 Task: Open a blank worksheet and write heading  Cash Flow TrackerAdd Dates in a column and its values below  '2023-05-01, 2023-05-03, 2023-05-06, 2023-05-10, 2023-05-15, 2023-05-20, 2023-05-25 & 2023-05-31'Add Descriptions in next column and its values below  Monthly Salary, Grocery Shopping, Dining Out., Utility Bill, Transportation, Entertainment, Miscellaneous & Total. Add Amount in next column and its values below  $2,500, $100, $50, $150, $30, $50, $20& $400. Add Income/ Expense in next column and its values below  Income, Expenses, Expenses, Expenses, Expenses, Expenses & Expenses. Add Balance in next column and its values below  $2,500, $2,400, $2,350, $2,200, $2,170, $2,120, $2,100 & $2100. Save page Budget Control Spreadsheet
Action: Key pressed <Key.shift_r>Cash<Key.space><Key.shift_r>Flow<Key.space><Key.shift_r>Tracker<Key.down><Key.up><Key.down>
Screenshot: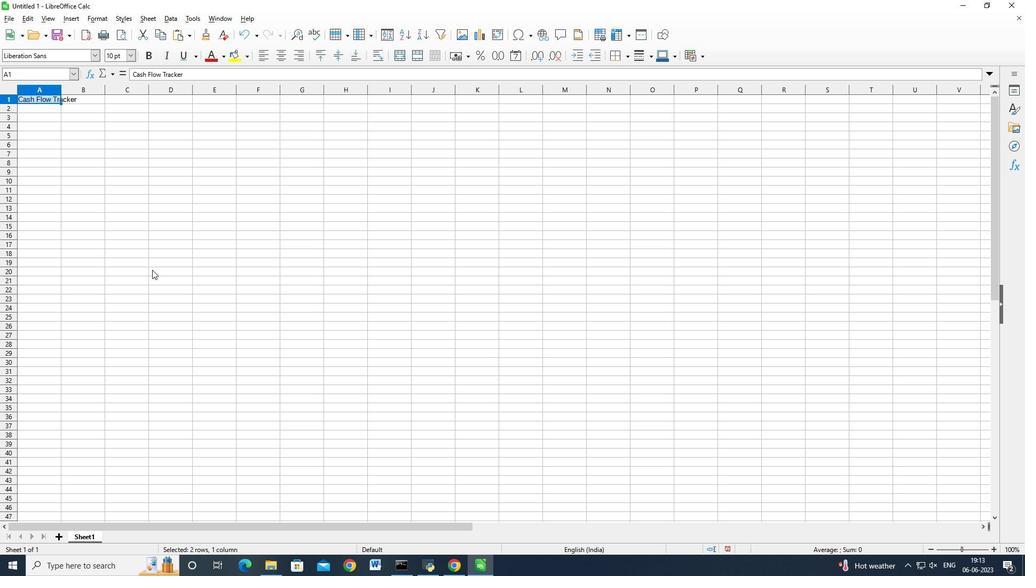 
Action: Mouse moved to (110, 123)
Screenshot: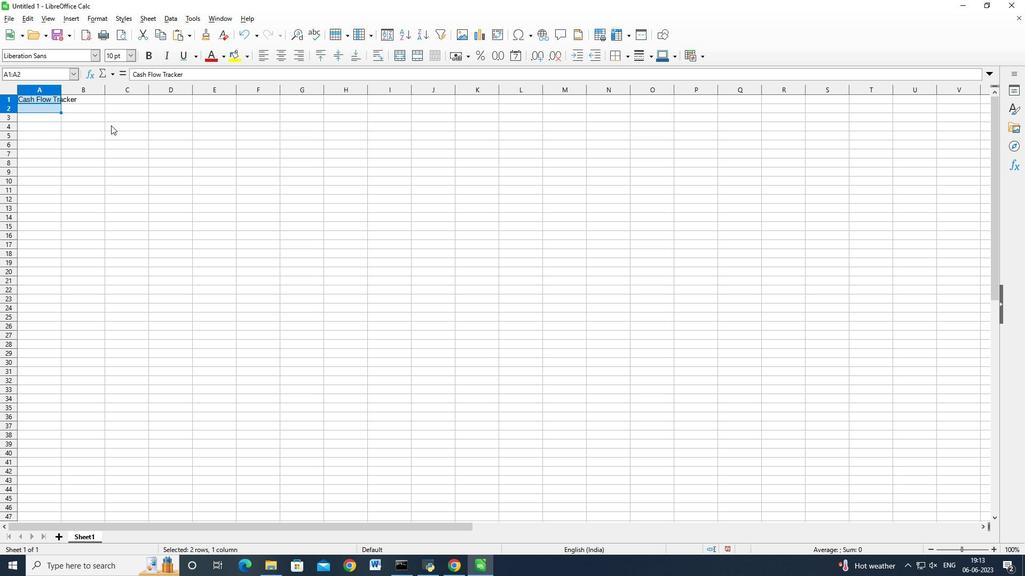 
Action: Mouse pressed left at (110, 123)
Screenshot: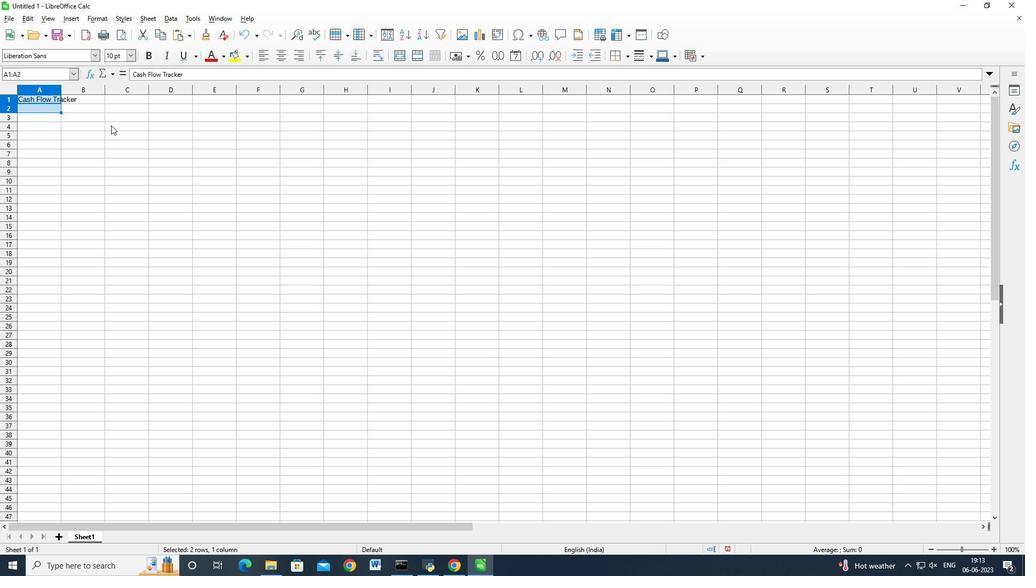 
Action: Mouse moved to (37, 120)
Screenshot: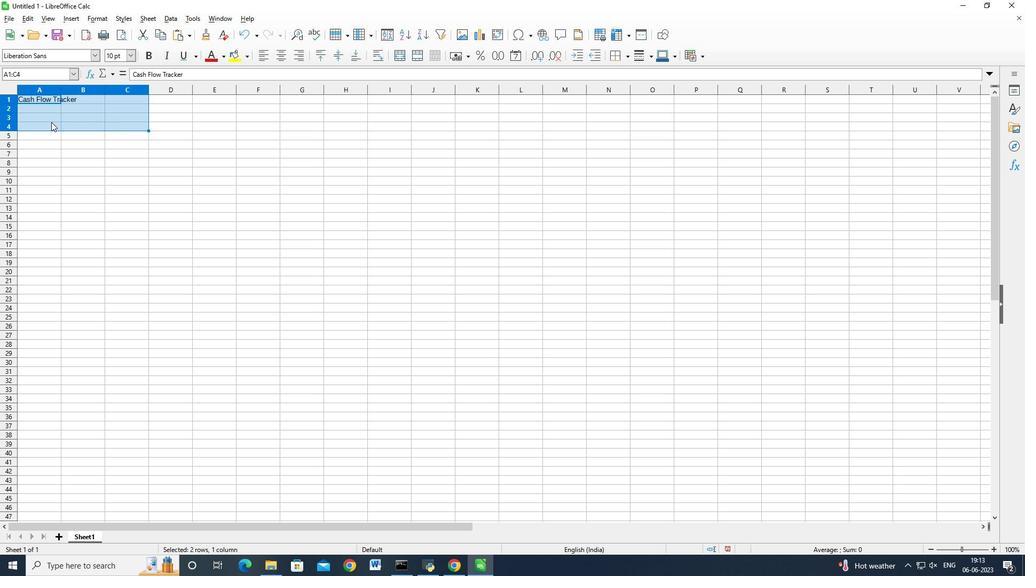 
Action: Mouse pressed right at (37, 120)
Screenshot: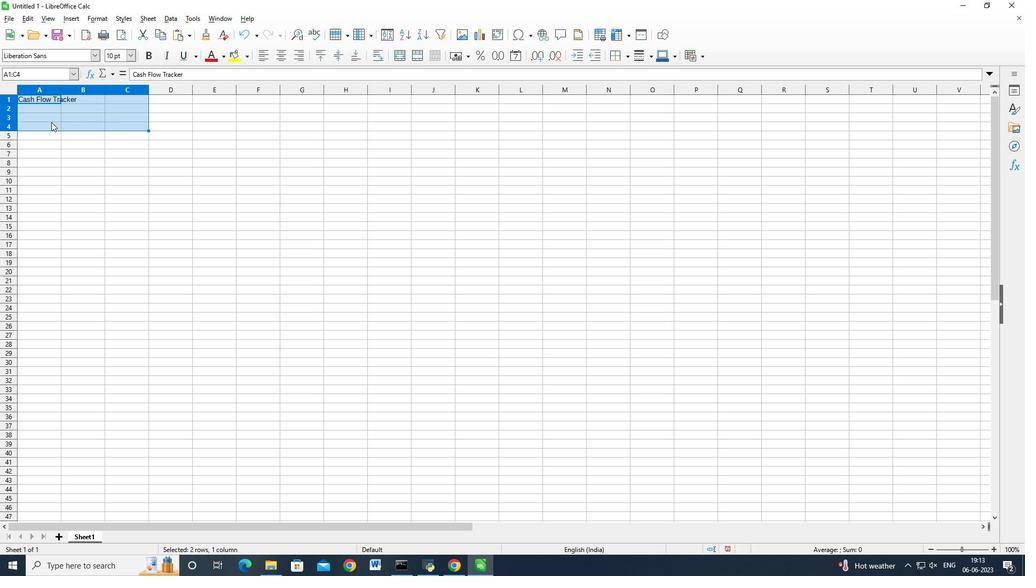 
Action: Mouse moved to (175, 179)
Screenshot: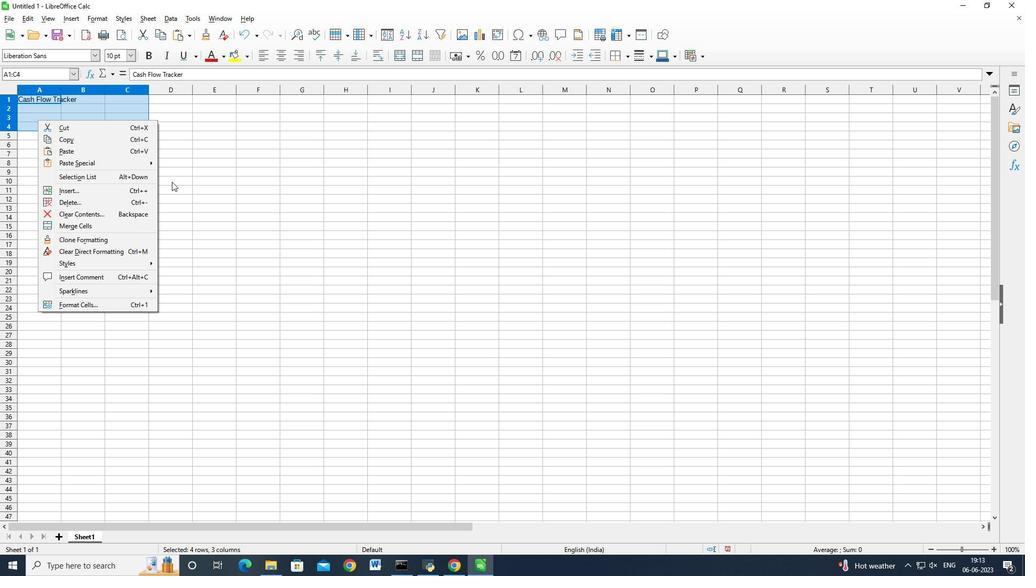 
Action: Mouse pressed left at (175, 179)
Screenshot: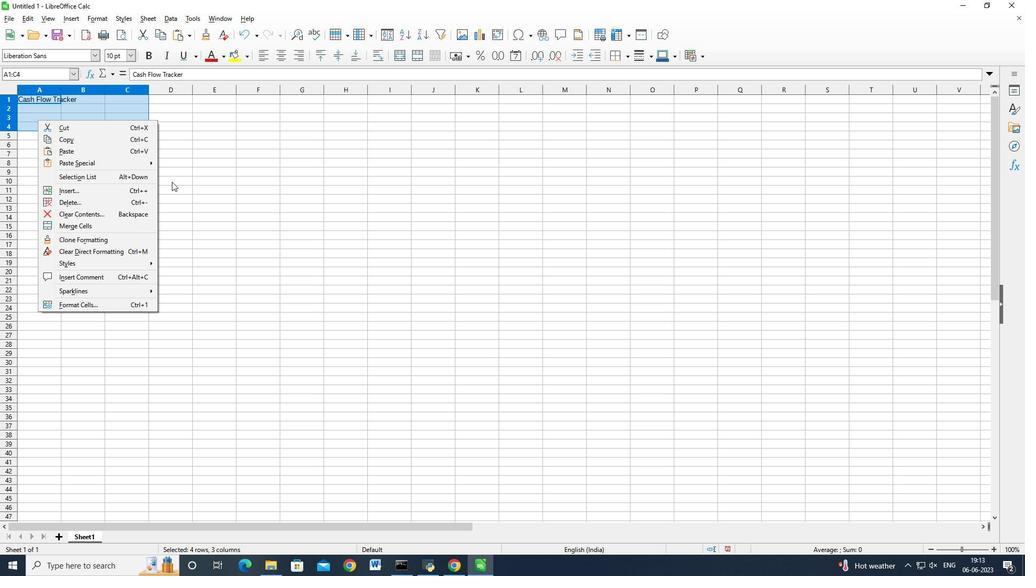 
Action: Mouse moved to (93, 147)
Screenshot: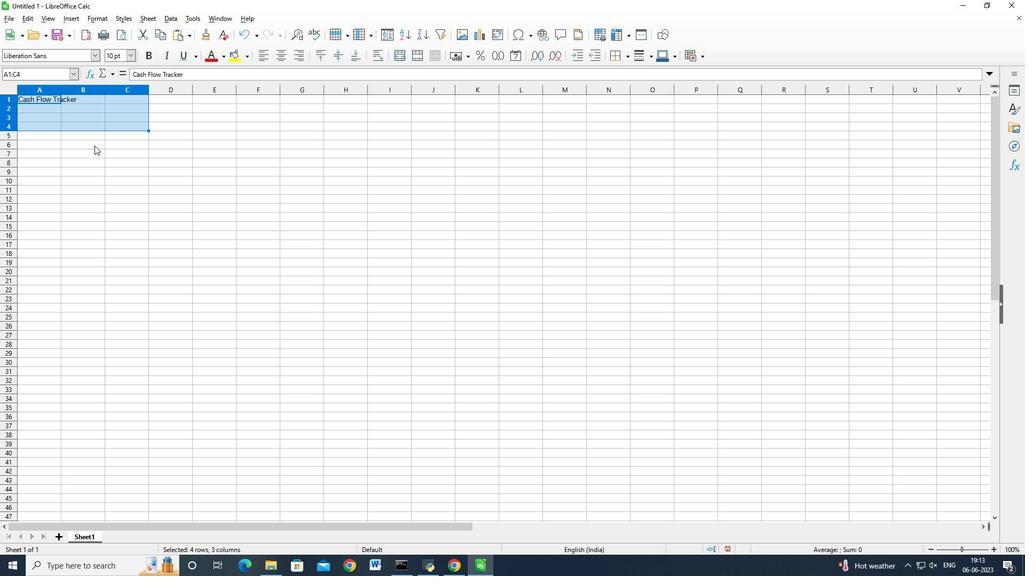 
Action: Mouse pressed right at (93, 147)
Screenshot: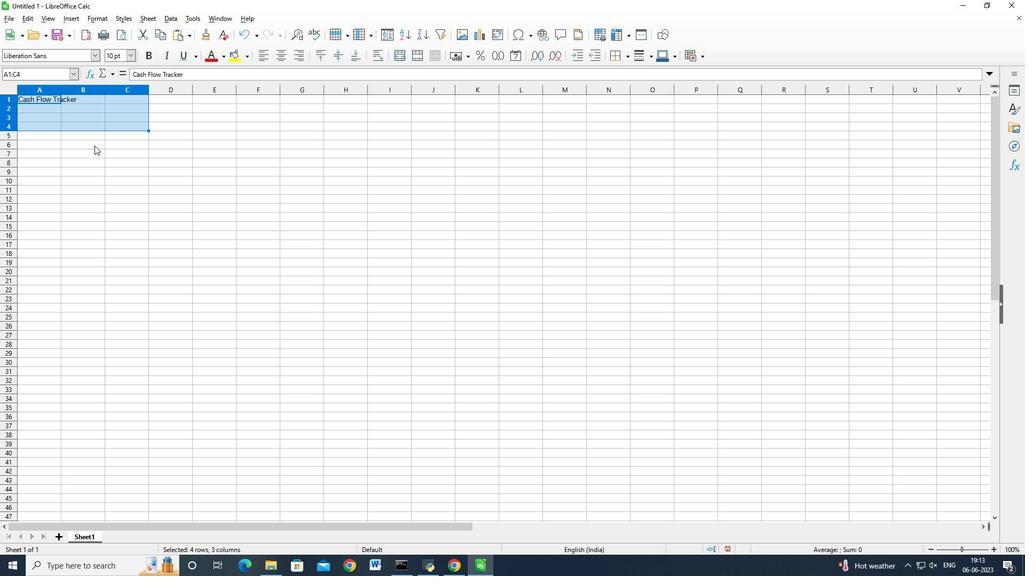 
Action: Mouse moved to (46, 106)
Screenshot: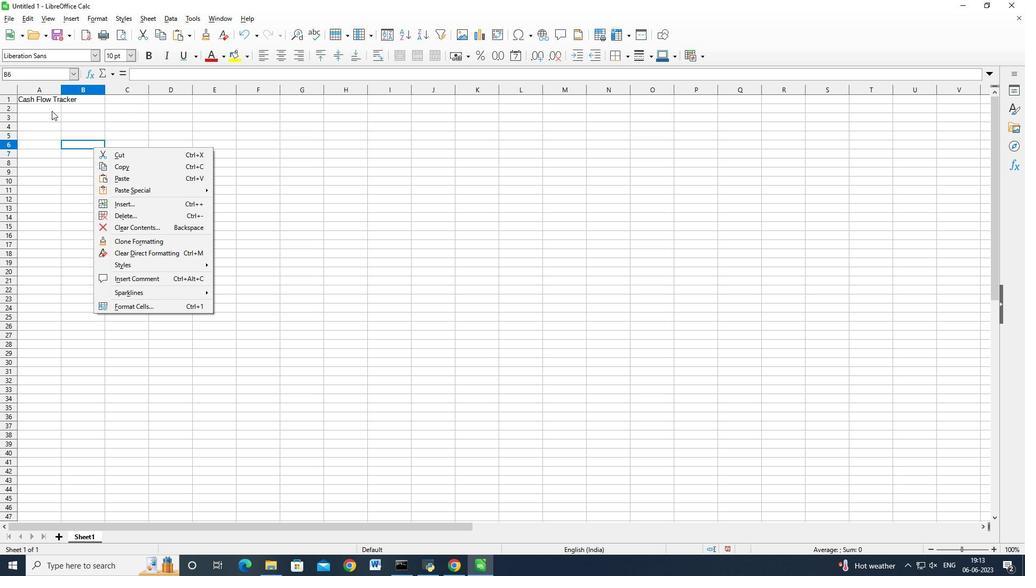 
Action: Mouse pressed left at (46, 106)
Screenshot: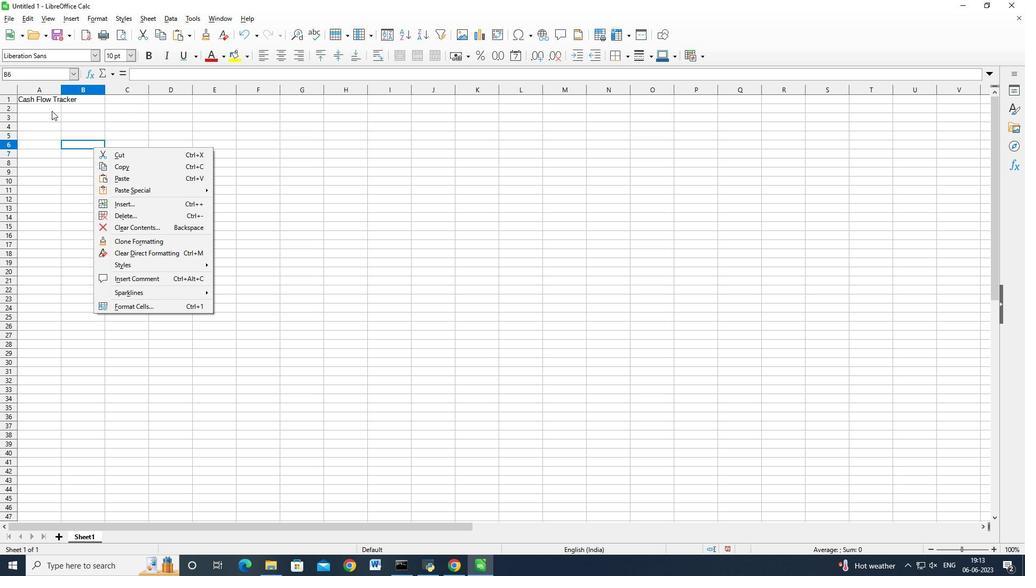 
Action: Mouse moved to (60, 88)
Screenshot: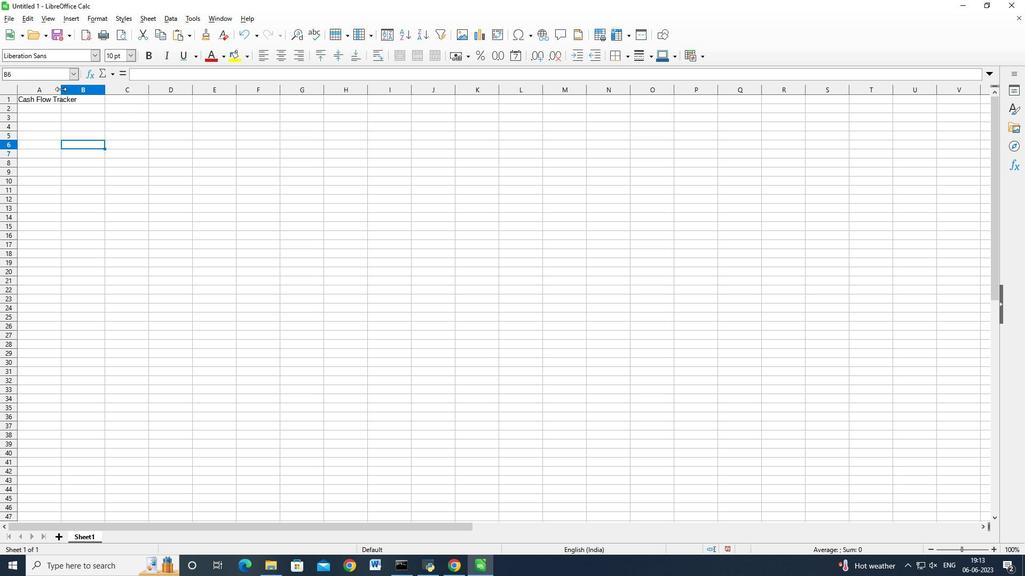 
Action: Mouse pressed left at (60, 88)
Screenshot: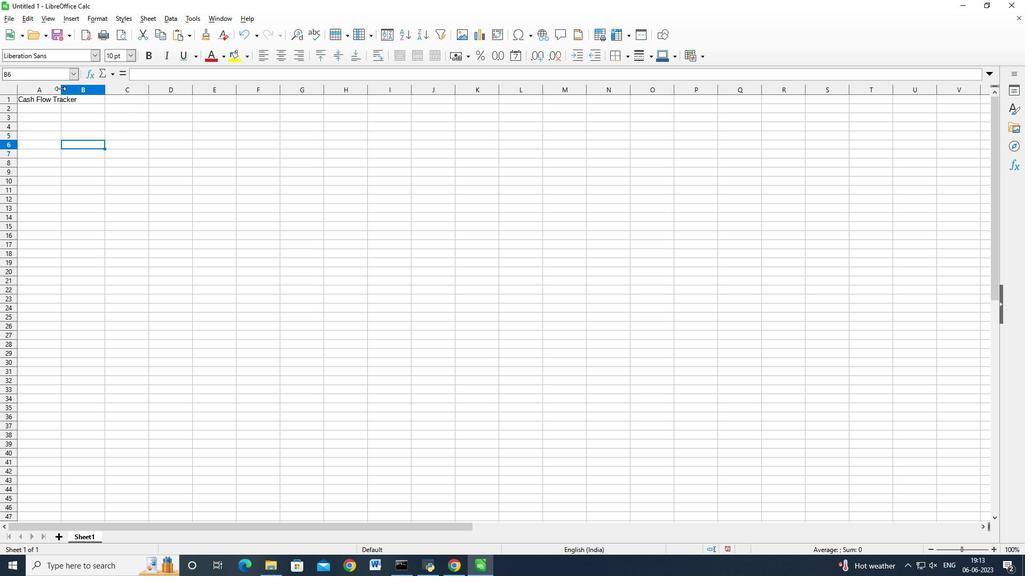 
Action: Mouse pressed left at (60, 88)
Screenshot: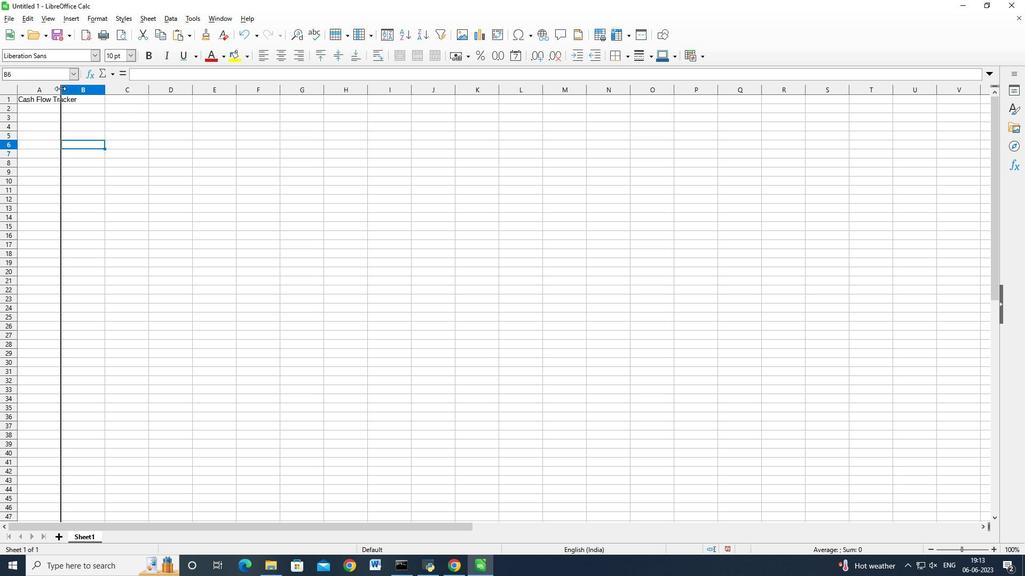 
Action: Mouse moved to (59, 107)
Screenshot: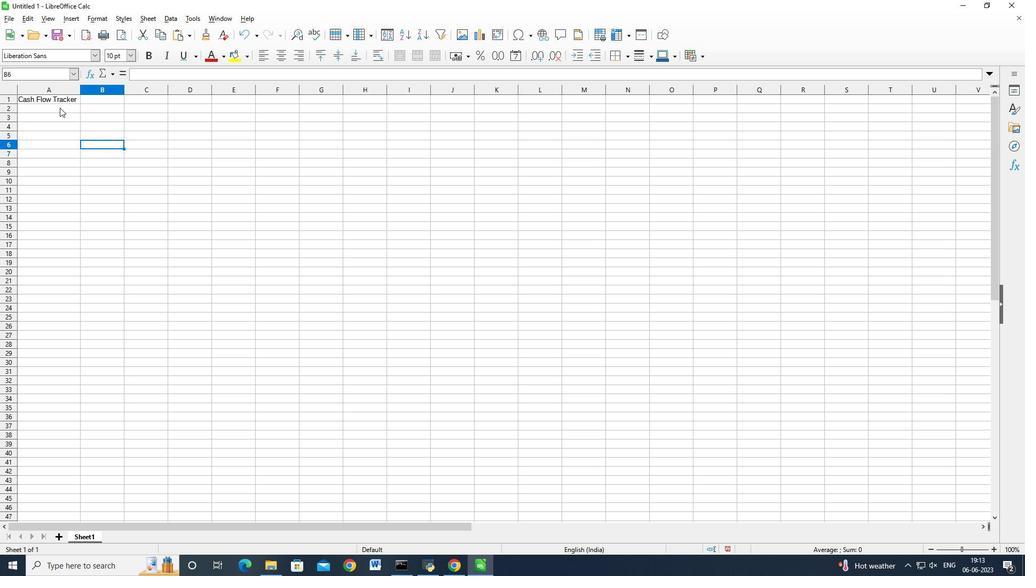 
Action: Mouse pressed left at (59, 107)
Screenshot: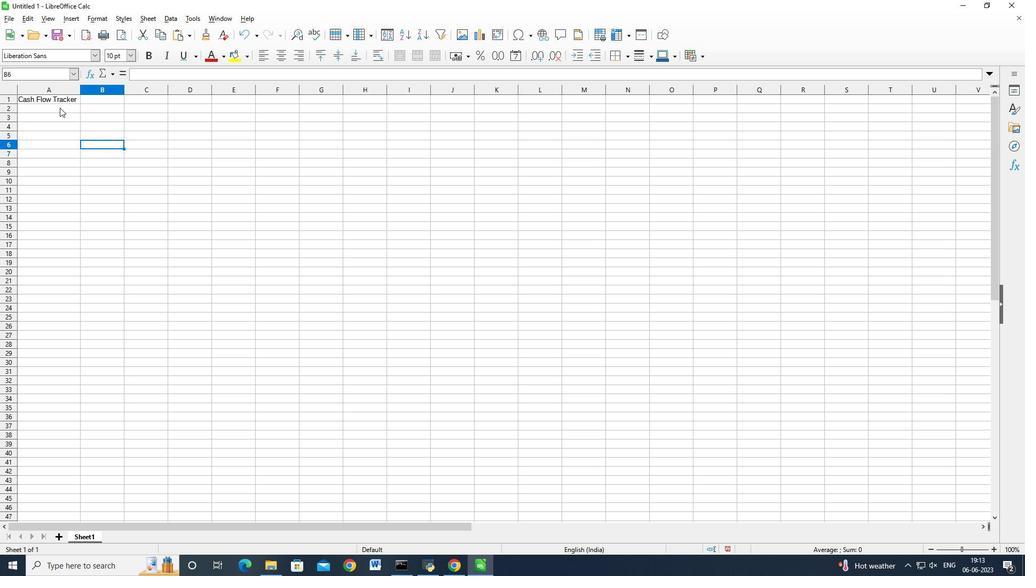 
Action: Mouse moved to (443, 164)
Screenshot: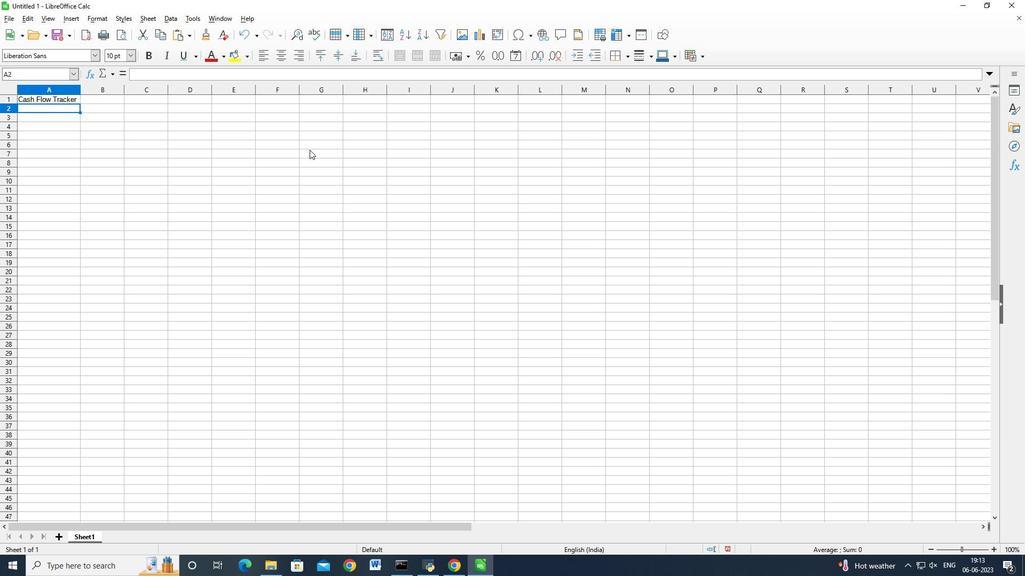 
Action: Key pressed <Key.shift_r>Dates<Key.down>'2023-05-01<Key.down>'2023-05-03<Key.down>'2023-05-06<Key.down>'2023-05-10<Key.down>'2023-05-15<Key.down>'2023-05-20<Key.down>'2023-05-25<Key.down>'2023-05-31<Key.down><Key.up><Key.up><Key.up><Key.down><Key.up><Key.down><Key.right><Key.shift_r>Descriptions<Key.down><Key.up><Key.down><Key.right><Key.left><Key.shift>Monthly<Key.space><Key.shift_r>Salary<Key.down><Key.shift_r>Grocery<Key.down><Key.shift_r>So<Key.backspace>hopping<Key.down><Key.shift_r>Dining<Key.space><Key.shift>Out<Key.down><Key.shift>Utility<Key.space><Key.shift>Bill<Key.down><Key.shift_r>Transportation<Key.down><Key.shift_r>Entertainment<Key.down><Key.shift>Miscellaneous<Key.down><Key.up><Key.up><Key.down><Key.f2><Key.space><Key.shift_r><Key.shift_r><Key.shift_r><Key.shift_r><Key.shift_r><Key.shift_r><Key.shift_r><Key.shift_r><Key.shift_r><Key.shift_r><Key.shift_r>&<Key.esc><Key.right><Key.left><Key.f2><Key.space><Key.shift_r><Key.shift_r><Key.shift_r><Key.shift_r><Key.shift_r><Key.shift_r><Key.shift_r>&<Key.space><Key.shift_r>Total<Key.enter><Key.up><Key.up>
Screenshot: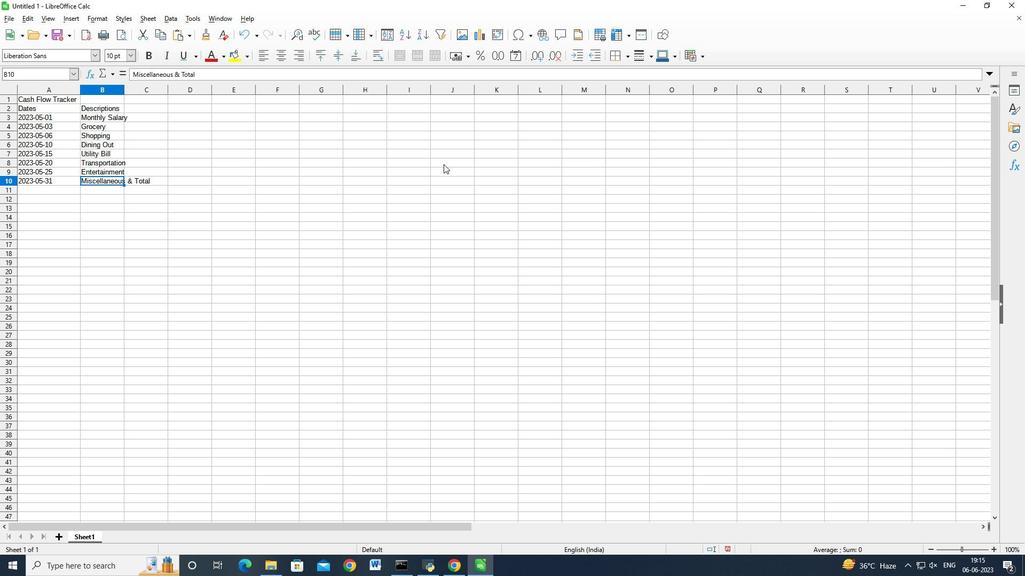 
Action: Mouse moved to (125, 92)
Screenshot: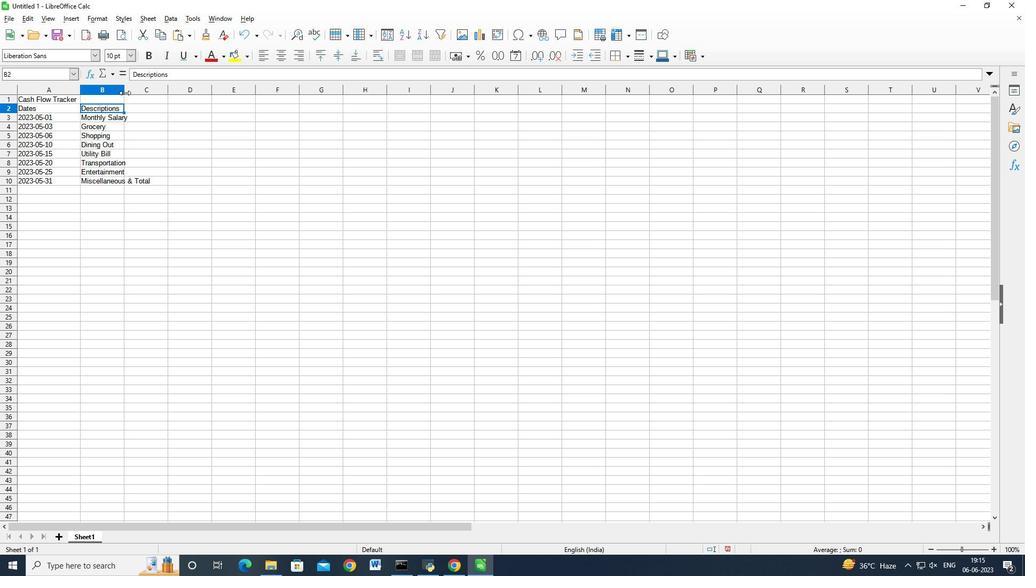 
Action: Mouse pressed left at (125, 92)
Screenshot: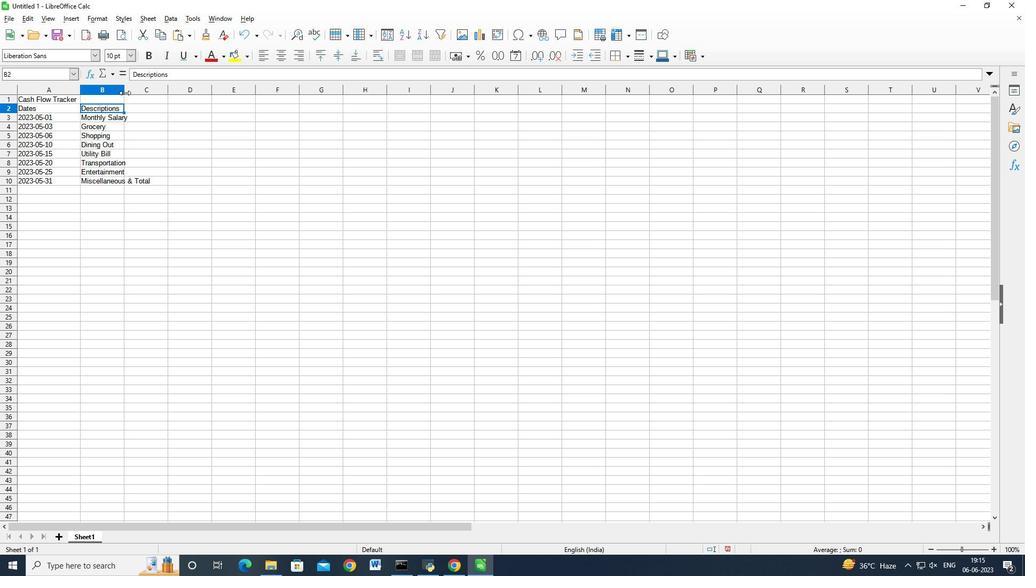 
Action: Mouse pressed left at (125, 92)
Screenshot: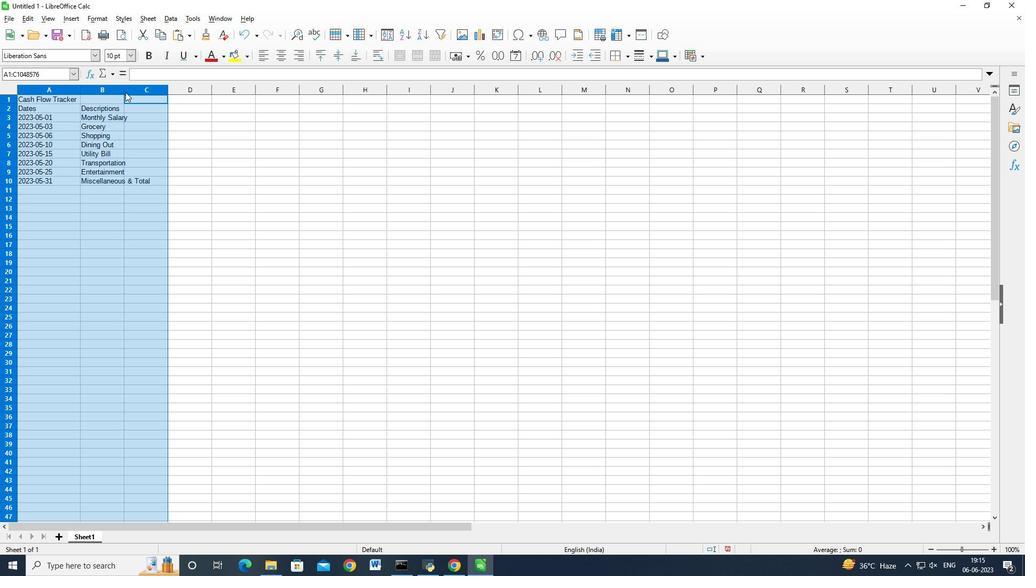 
Action: Mouse moved to (122, 92)
Screenshot: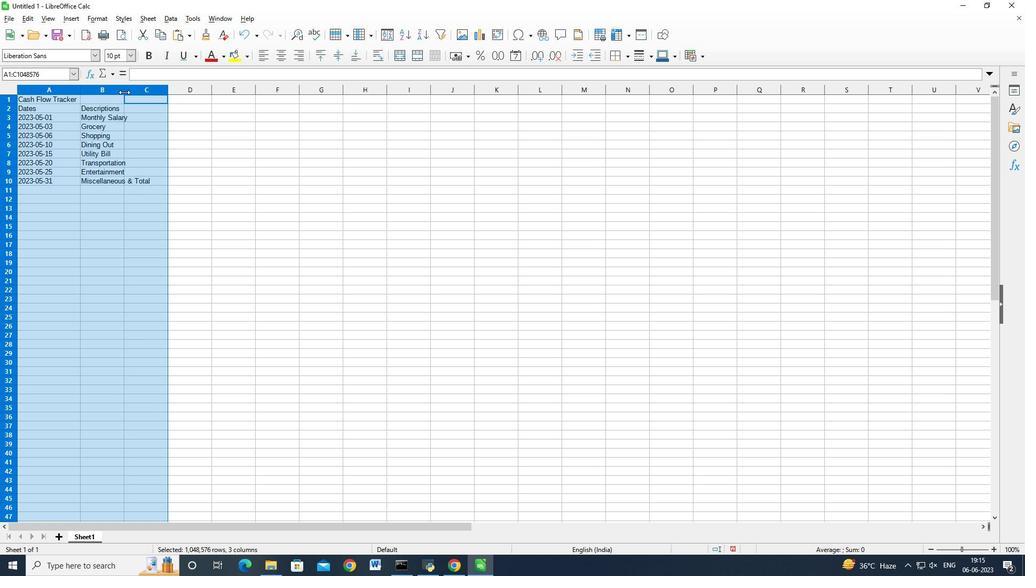 
Action: Mouse pressed left at (122, 92)
Screenshot: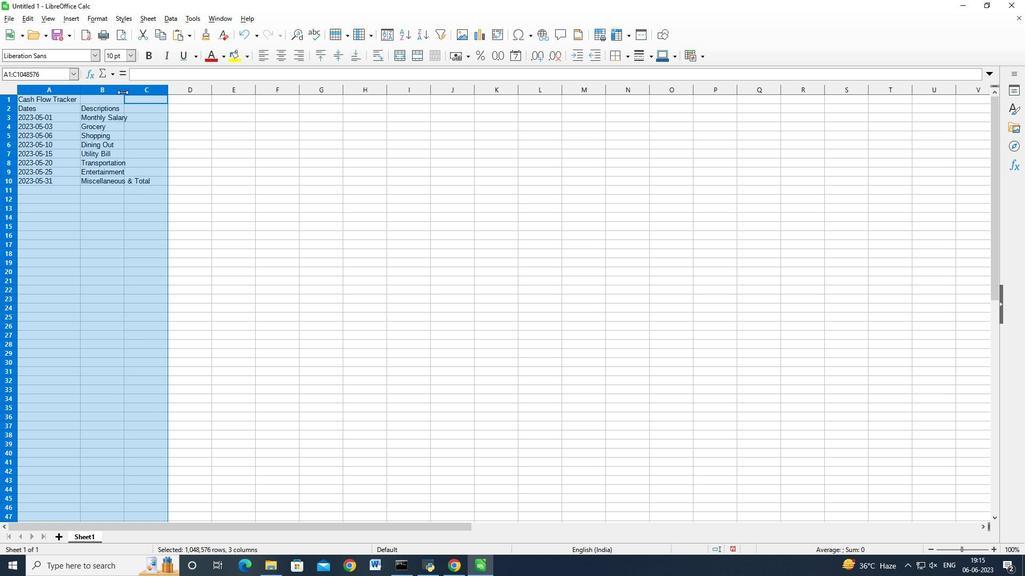 
Action: Mouse pressed left at (122, 92)
Screenshot: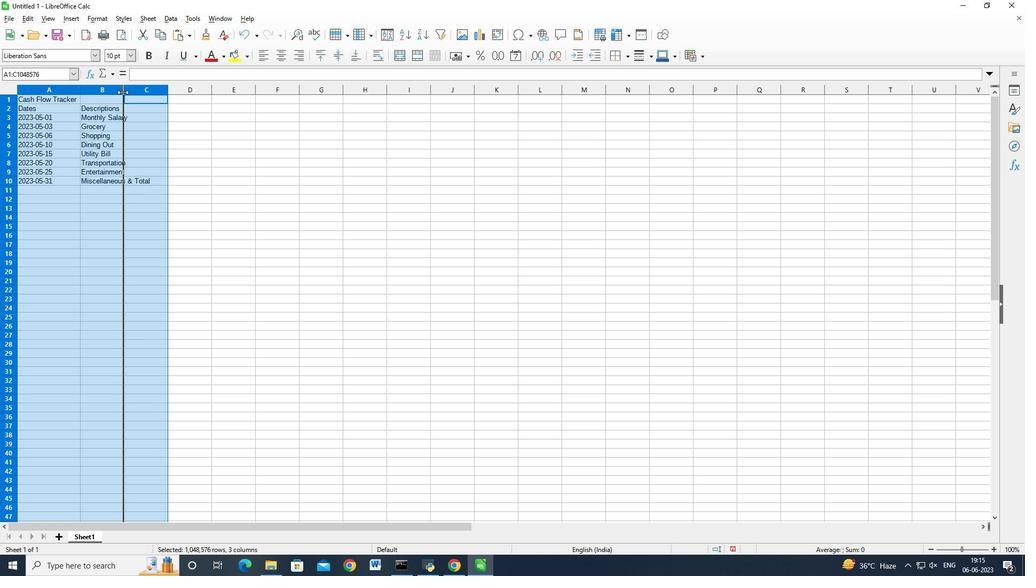 
Action: Mouse moved to (133, 141)
Screenshot: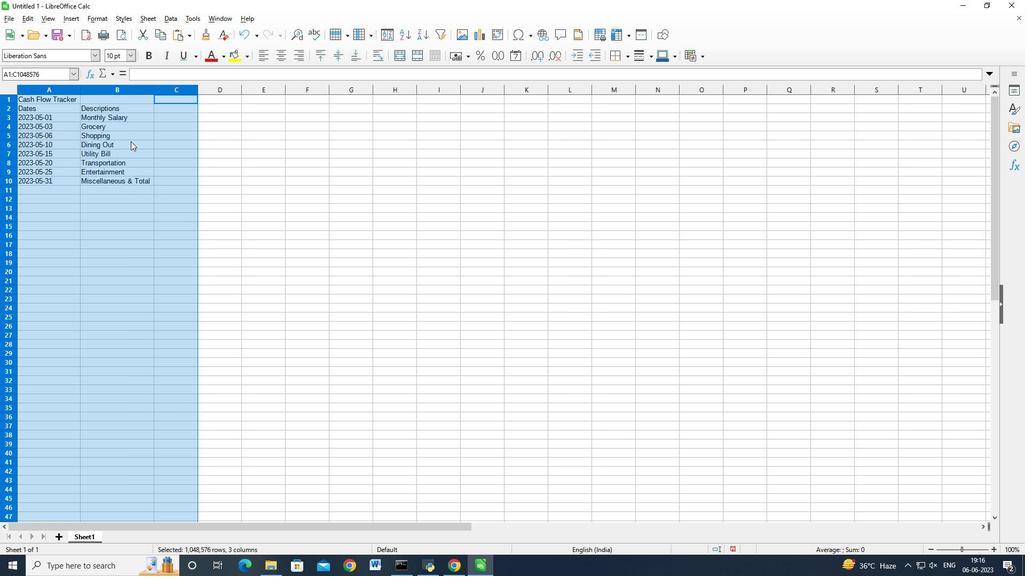 
Action: Mouse pressed left at (133, 141)
Screenshot: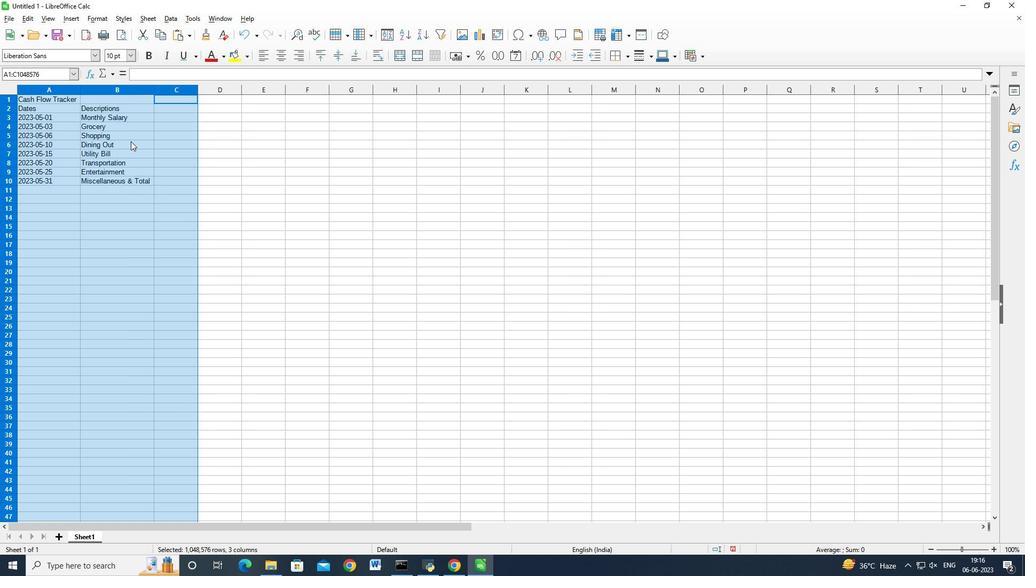 
Action: Mouse moved to (171, 108)
Screenshot: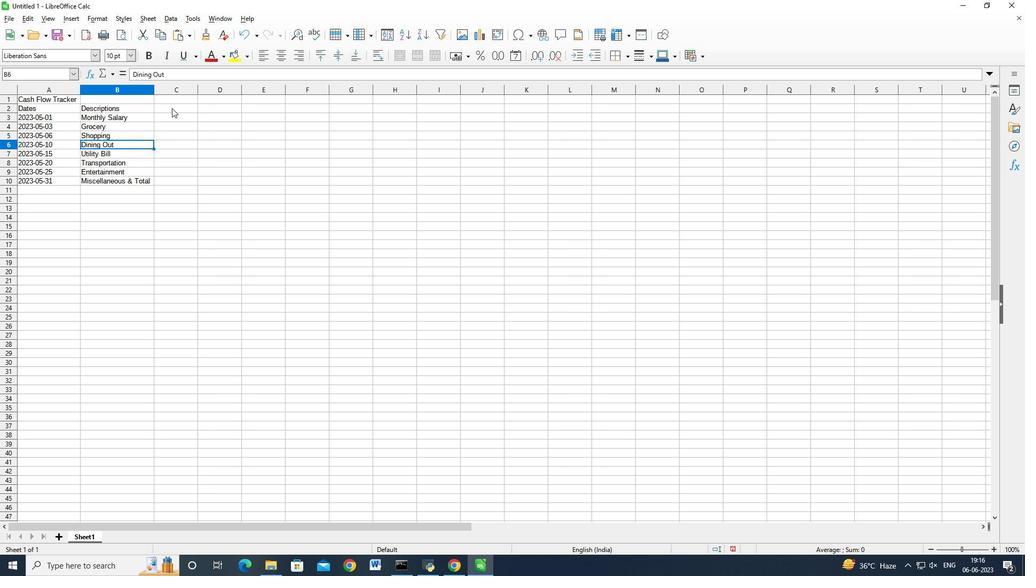 
Action: Mouse pressed left at (171, 108)
Screenshot: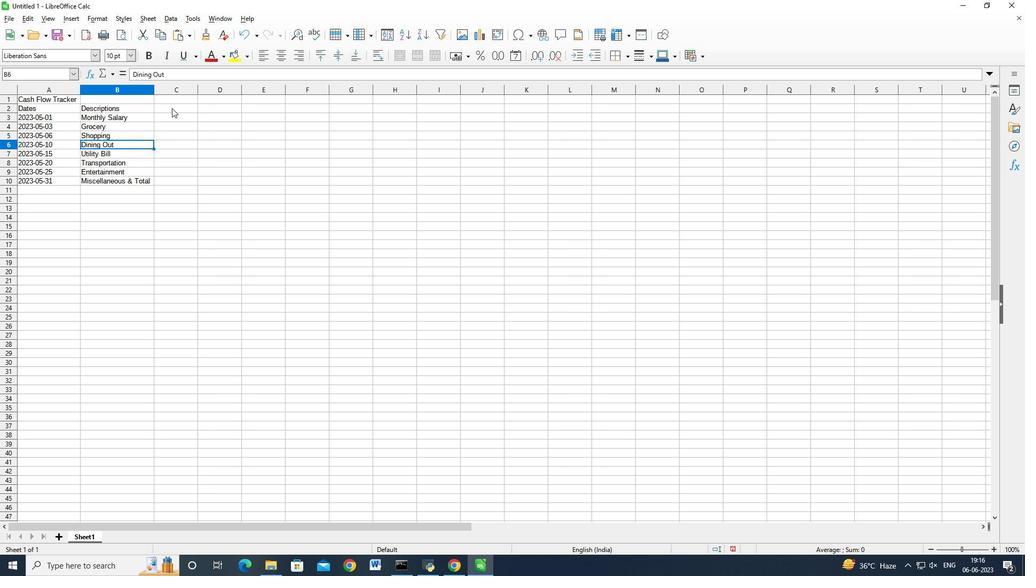 
Action: Mouse moved to (546, 199)
Screenshot: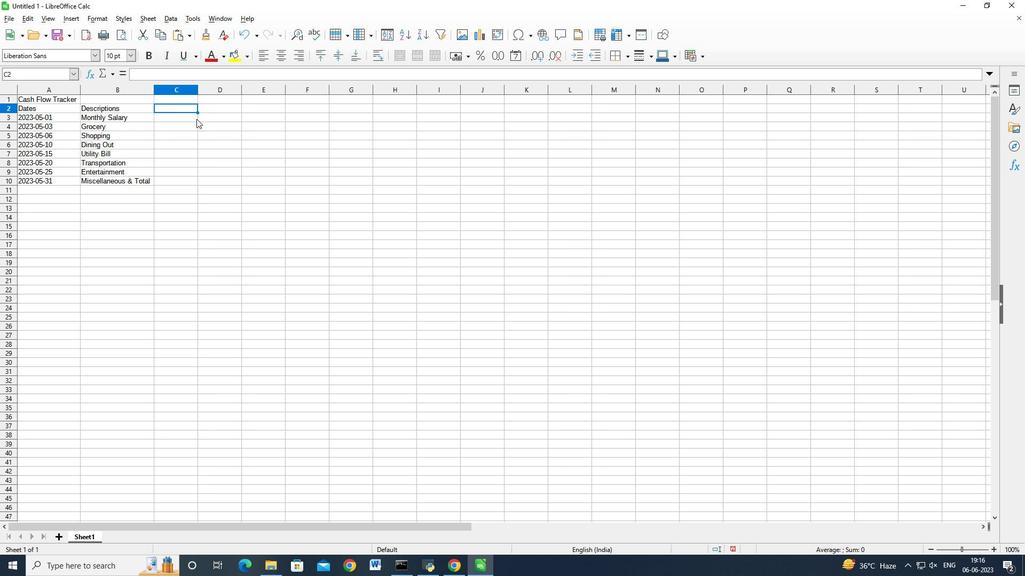 
Action: Key pressed <Key.down><Key.down><Key.down><Key.down><Key.down><Key.left><Key.down><Key.up><Key.right><Key.shift_r>Amount<Key.down><Key.right><Key.left><Key.shift>$2,500<Key.down><Key.shift><Key.shift><Key.shift><Key.shift><Key.shift><Key.shift><Key.shift><Key.shift><Key.shift><Key.shift><Key.shift><Key.shift><Key.shift><Key.shift><Key.shift><Key.shift>$100<Key.down><Key.shift><Key.shift><Key.shift><Key.shift><Key.shift><Key.shift><Key.shift><Key.shift><Key.shift><Key.shift><Key.shift><Key.shift><Key.shift><Key.shift>$50<Key.down><Key.shift><Key.shift><Key.shift><Key.shift><Key.shift><Key.shift><Key.shift><Key.shift><Key.shift><Key.shift><Key.shift><Key.shift><Key.shift><Key.shift><Key.shift><Key.shift><Key.shift><Key.shift><Key.shift><Key.shift><Key.shift><Key.shift><Key.shift><Key.shift><Key.shift><Key.shift><Key.shift>$150<Key.down><Key.shift><Key.shift><Key.shift><Key.shift><Key.shift><Key.shift><Key.shift><Key.shift><Key.shift><Key.shift><Key.shift>$30<Key.down><Key.shift><Key.shift><Key.shift><Key.shift><Key.shift><Key.shift><Key.shift><Key.shift>$50<Key.down><Key.shift><Key.shift><Key.shift><Key.shift><Key.shift><Key.shift><Key.shift><Key.shift><Key.shift><Key.shift><Key.shift><Key.shift><Key.shift><Key.shift><Key.shift><Key.shift>$20<Key.down><Key.shift><Key.shift><Key.shift><Key.shift><Key.shift><Key.shift><Key.shift>$400<Key.down><Key.up><Key.up><Key.right><Key.shift>Income<Key.space>/<Key.space><Key.shift_r>Exp<Key.backspace>pense<Key.enter><Key.shift>Incom<Key.delete><Key.enter><Key.up><Key.shift>Income<Key.delete><Key.enter><Key.shift_r>Expenses<Key.enter><Key.shift_r>Expenses<Key.down><Key.shift_r>Expenses<Key.down><Key.shift_r>Expenses<Key.down><Key.shift_r>Expnses<Key.down><Key.shift_r>Expenses<Key.down><Key.shift_r>Expensed<Key.down><Key.up><Key.shift_r><Key.shift_r>Expenses<Key.down><Key.up><Key.up><Key.right><Key.left><Key.right>
Screenshot: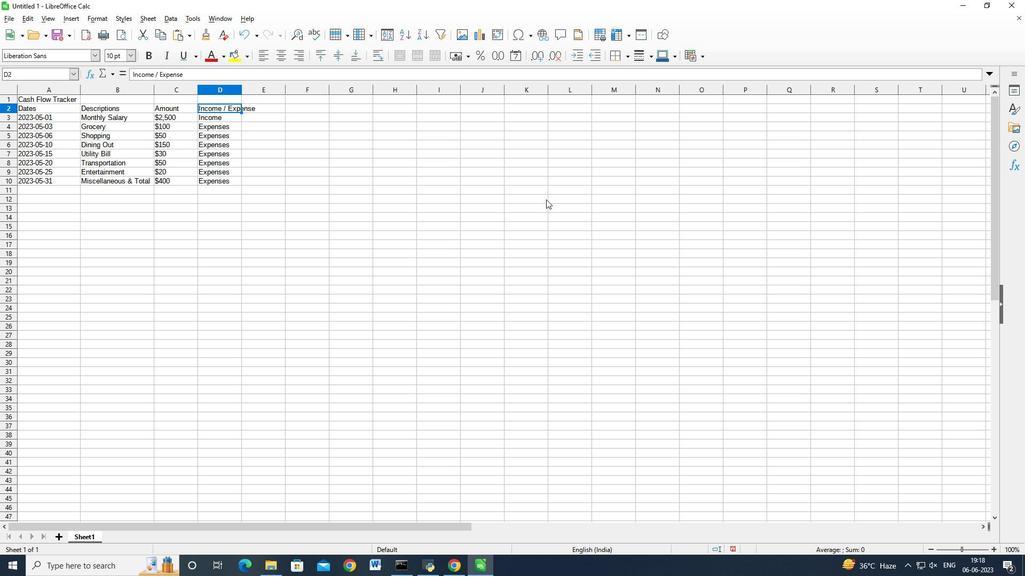 
Action: Mouse moved to (240, 92)
Screenshot: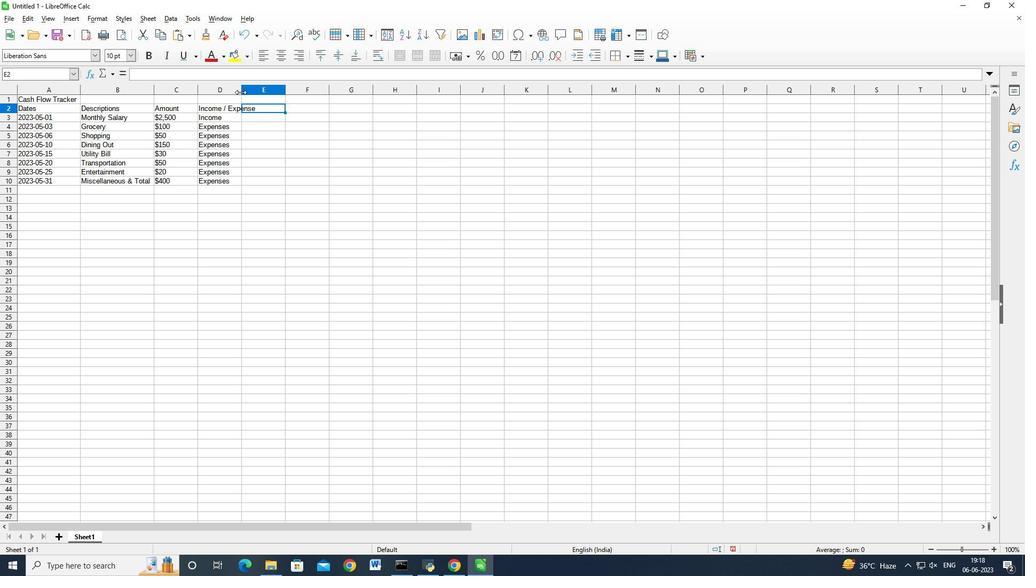 
Action: Mouse pressed left at (240, 92)
Screenshot: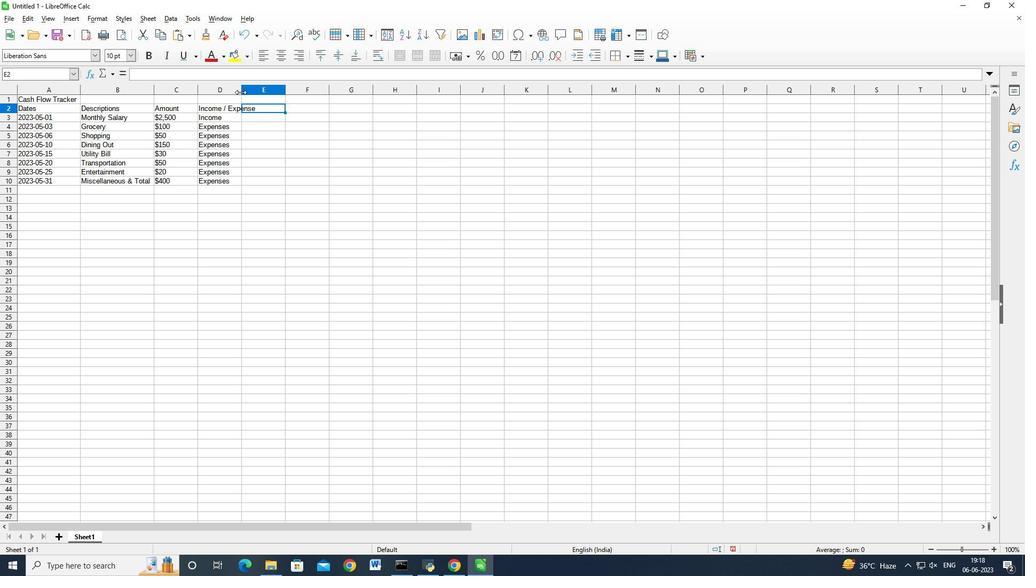 
Action: Mouse moved to (241, 92)
Screenshot: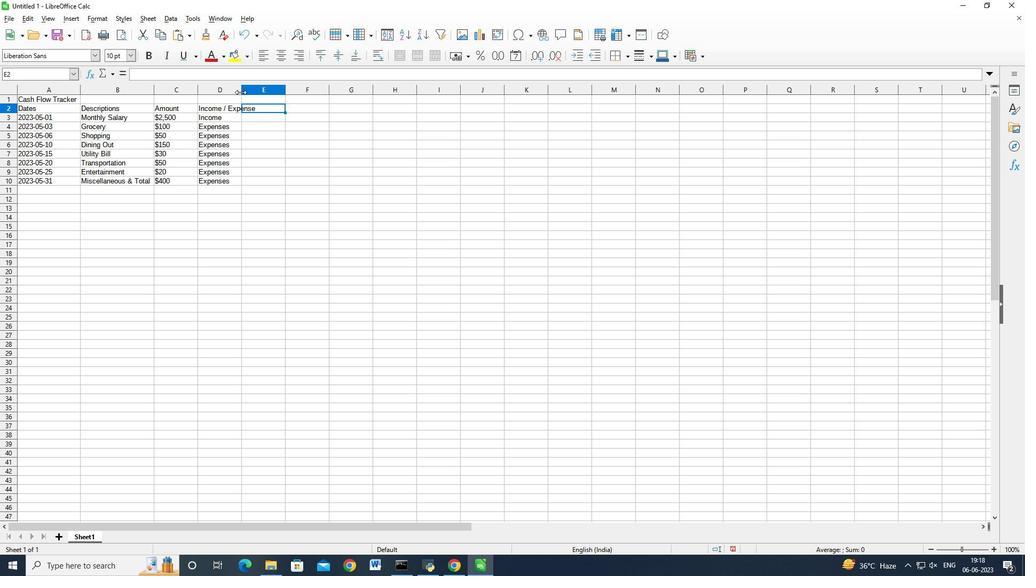 
Action: Mouse pressed left at (241, 92)
Screenshot: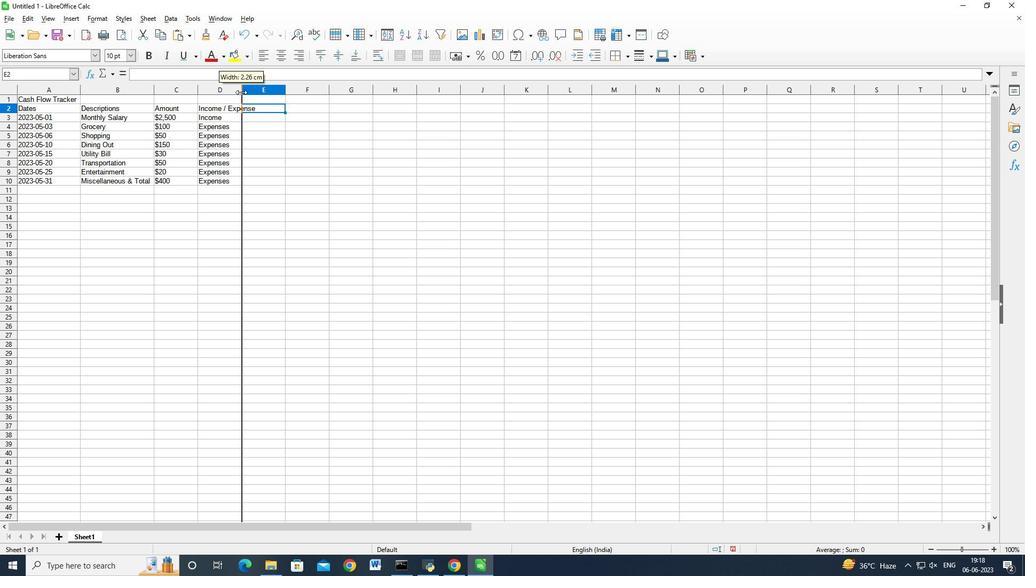 
Action: Mouse moved to (340, 121)
Screenshot: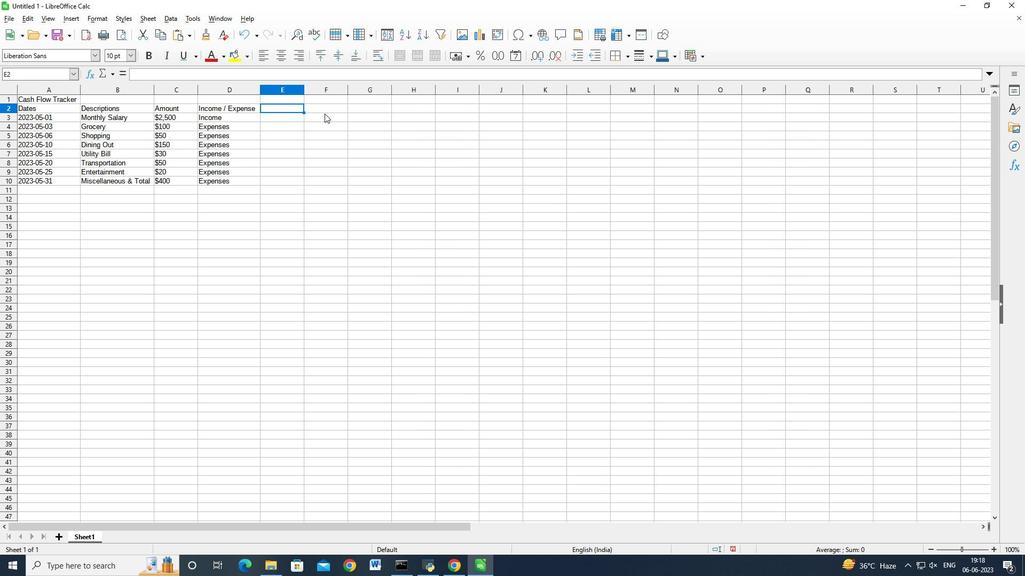 
Action: Key pressed <Key.shift>Balance<Key.down><Key.shift><Key.shift><Key.shift><Key.shift><Key.shift><Key.shift><Key.shift><Key.shift><Key.shift><Key.shift><Key.shift><Key.shift><Key.shift><Key.shift><Key.shift><Key.shift><Key.shift><Key.shift><Key.shift><Key.shift>$2,500<Key.down><Key.shift><Key.shift><Key.shift><Key.shift>$2,400<Key.down><Key.shift><Key.shift><Key.shift><Key.shift><Key.shift>$2,350<Key.down><Key.shift><Key.shift><Key.shift><Key.shift><Key.shift>$2,200<Key.down><Key.shift><Key.shift><Key.shift><Key.shift><Key.shift><Key.shift><Key.shift>$2,170<Key.down><Key.shift><Key.shift><Key.shift><Key.shift><Key.shift><Key.shift><Key.shift><Key.shift><Key.shift><Key.shift><Key.shift><Key.shift><Key.shift><Key.shift><Key.shift><Key.shift><Key.shift><Key.shift>$2,120<Key.down><Key.shift><Key.shift><Key.shift><Key.shift><Key.shift><Key.shift>$2,100<Key.down><Key.shift><Key.shift><Key.shift><Key.shift><Key.shift><Key.shift><Key.shift><Key.shift><Key.shift><Key.shift><Key.shift><Key.shift><Key.shift>$2100<Key.down><Key.up><Key.up><Key.up><Key.down><Key.up>
Screenshot: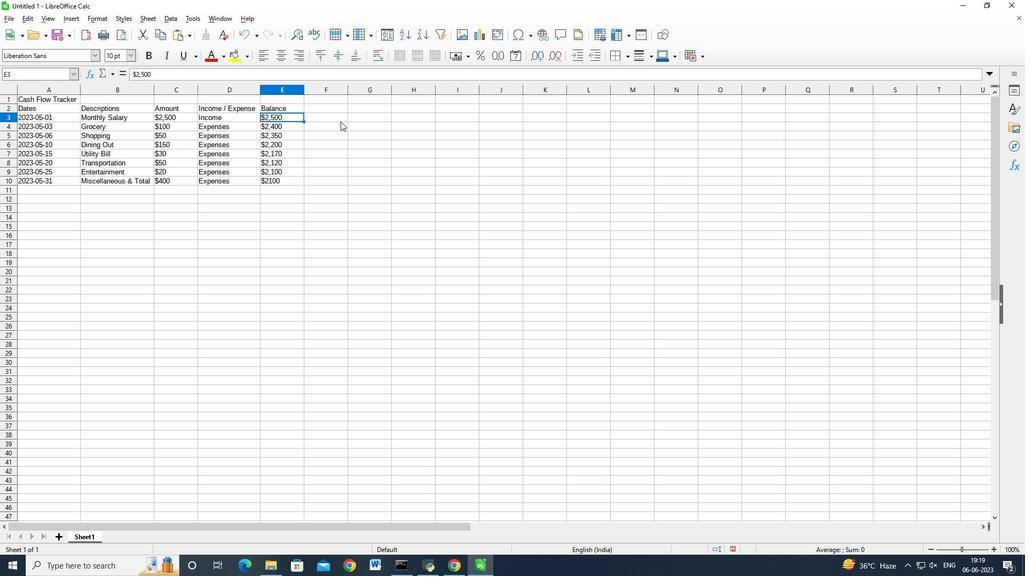
Action: Mouse moved to (8, 16)
Screenshot: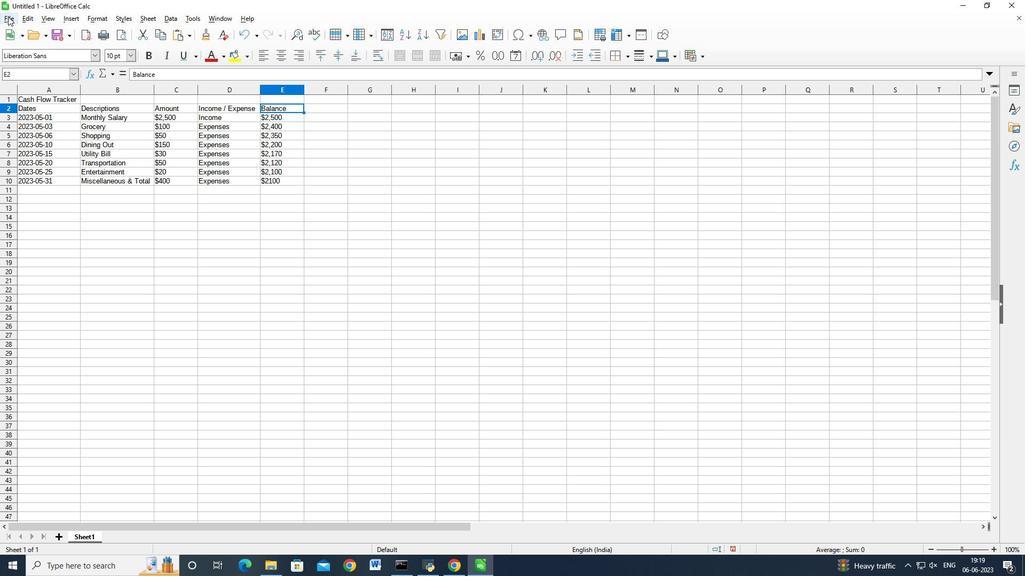 
Action: Mouse pressed left at (8, 16)
Screenshot: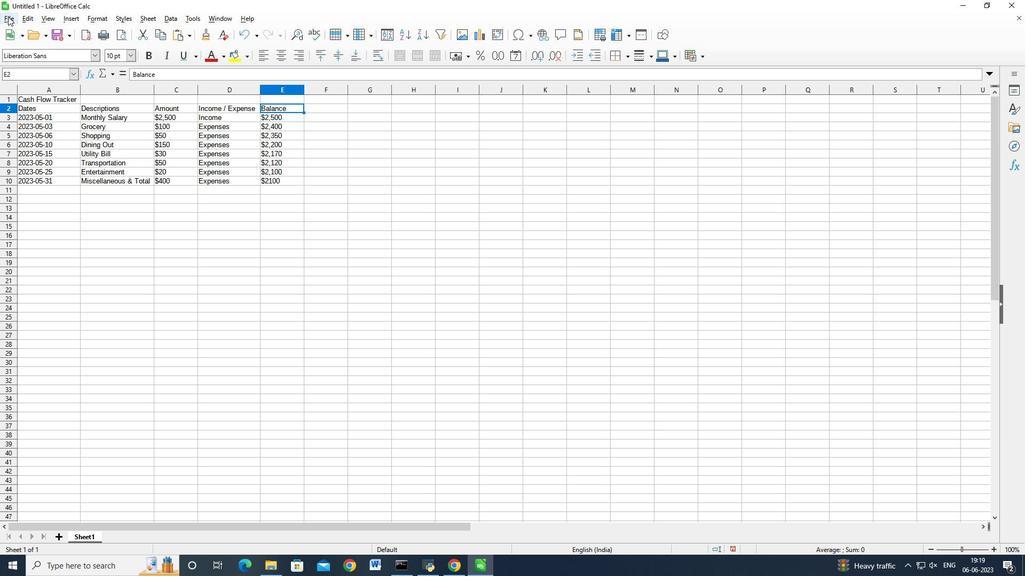 
Action: Mouse moved to (29, 143)
Screenshot: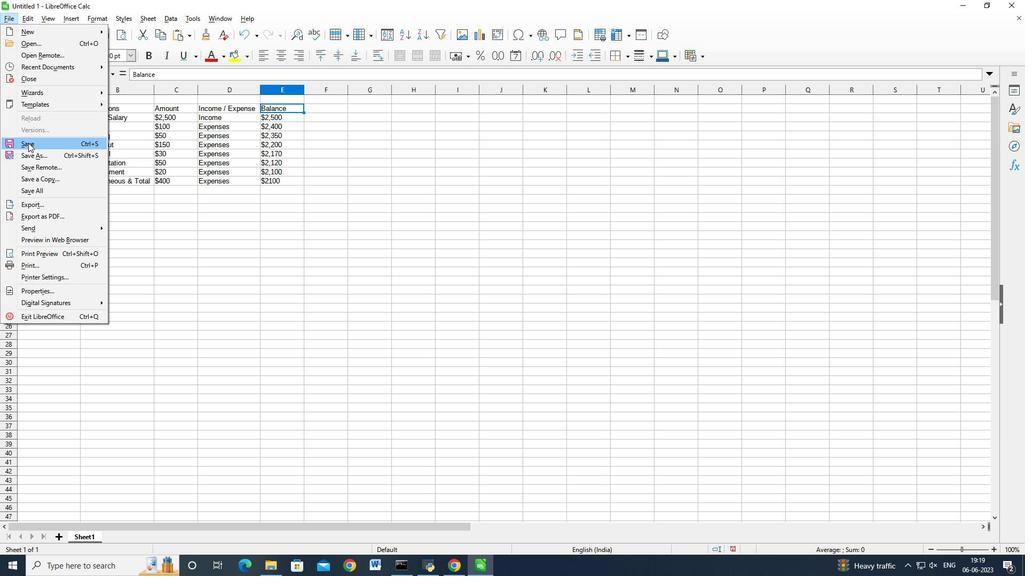 
Action: Mouse pressed left at (28, 143)
Screenshot: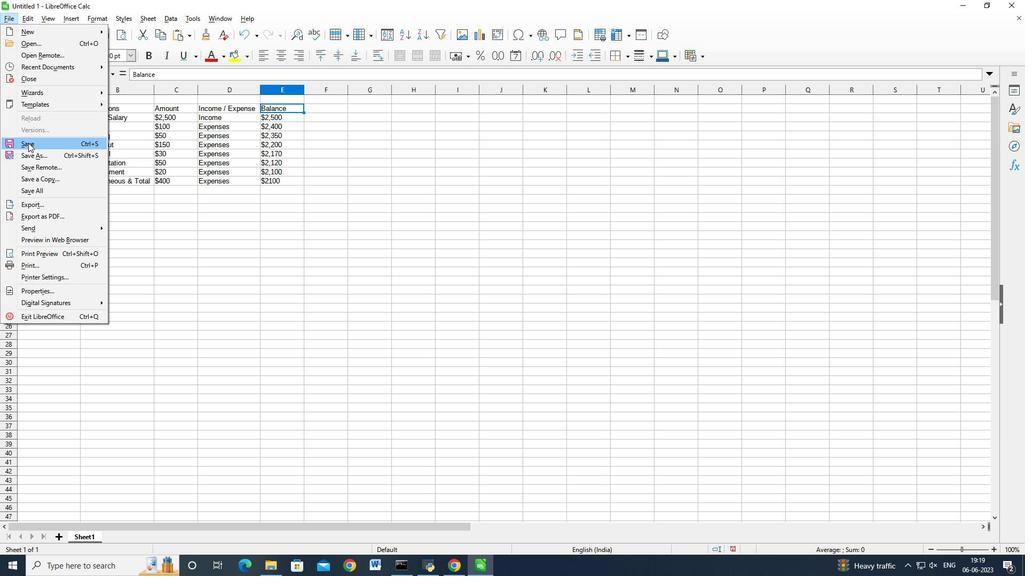 
Action: Mouse moved to (404, 350)
Screenshot: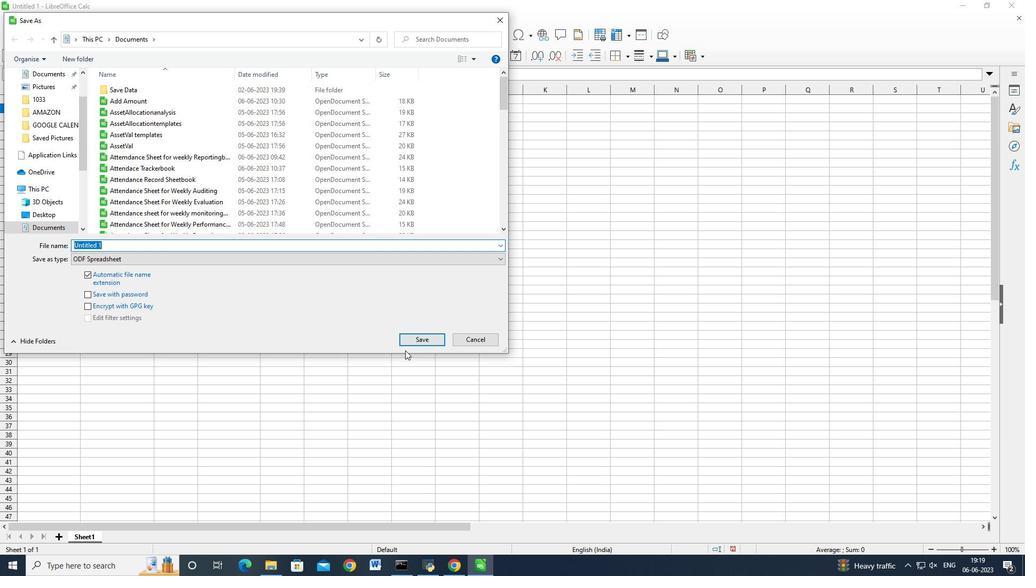 
Action: Key pressed <Key.shift>Budget<Key.space><Key.shift_r>Control<Key.space><Key.shift_r>Spreads<Key.backspace><Key.space><Key.shift_r>Sheet
Screenshot: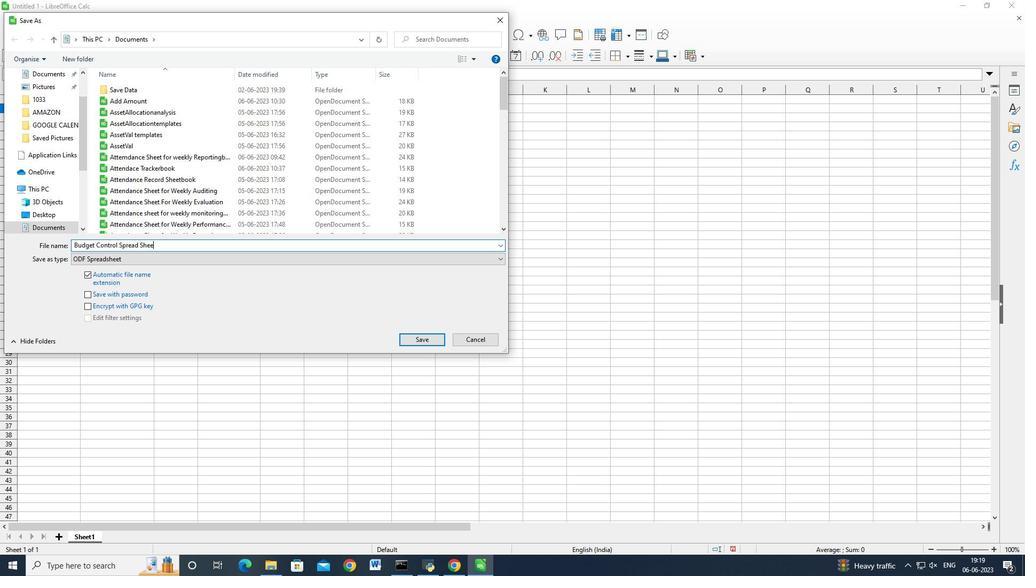 
Action: Mouse moved to (415, 341)
Screenshot: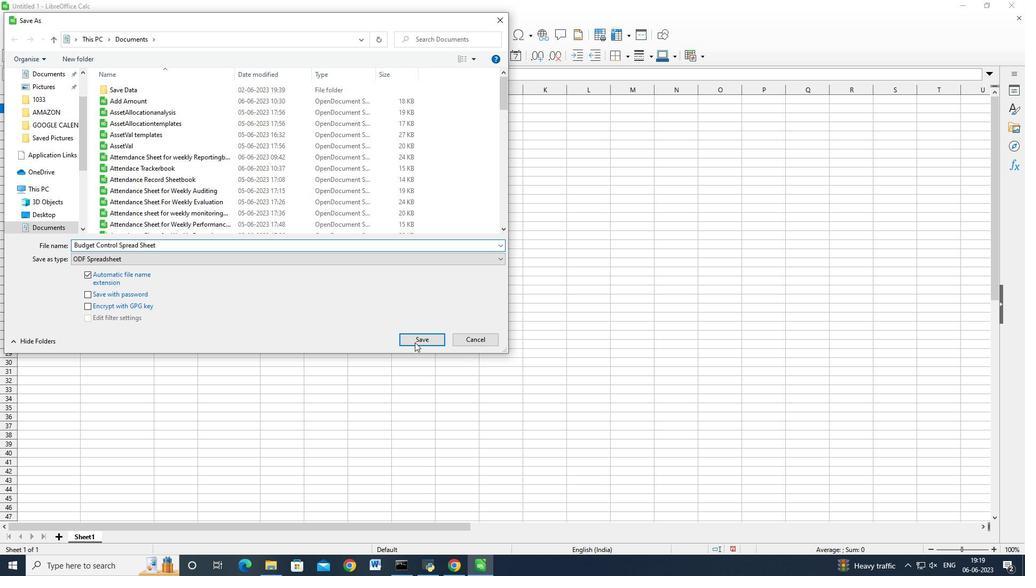 
Action: Mouse pressed left at (415, 341)
Screenshot: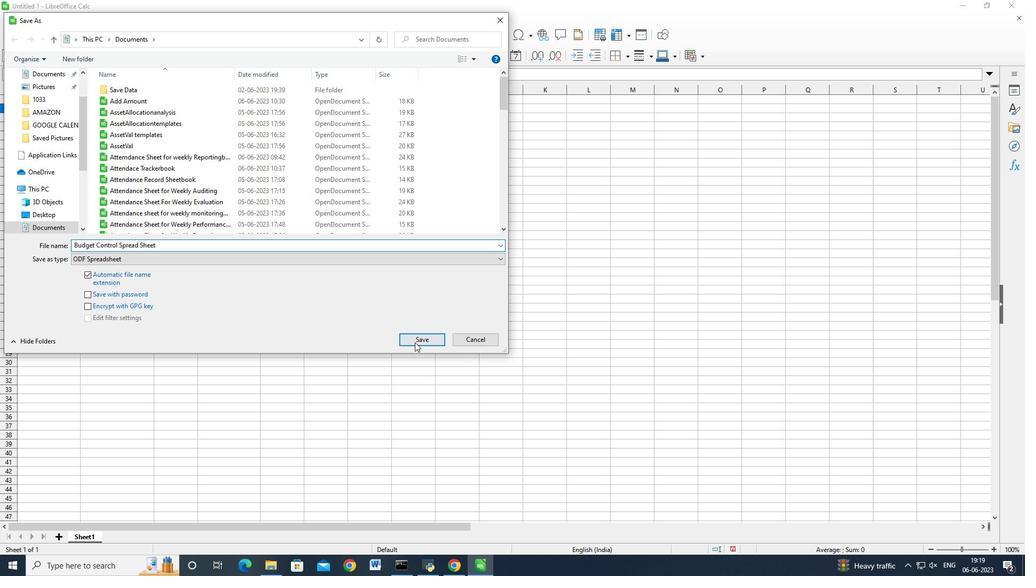 
Action: Mouse moved to (447, 255)
Screenshot: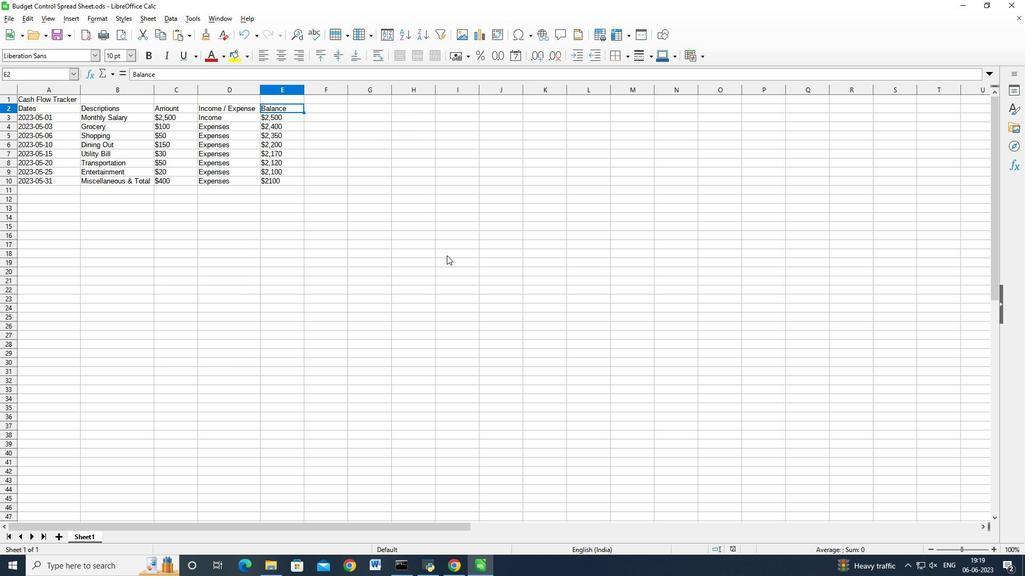 
